 Task: Add a condition where "Channel Is CTI voicemail" in recently solved tickets.
Action: Mouse moved to (106, 416)
Screenshot: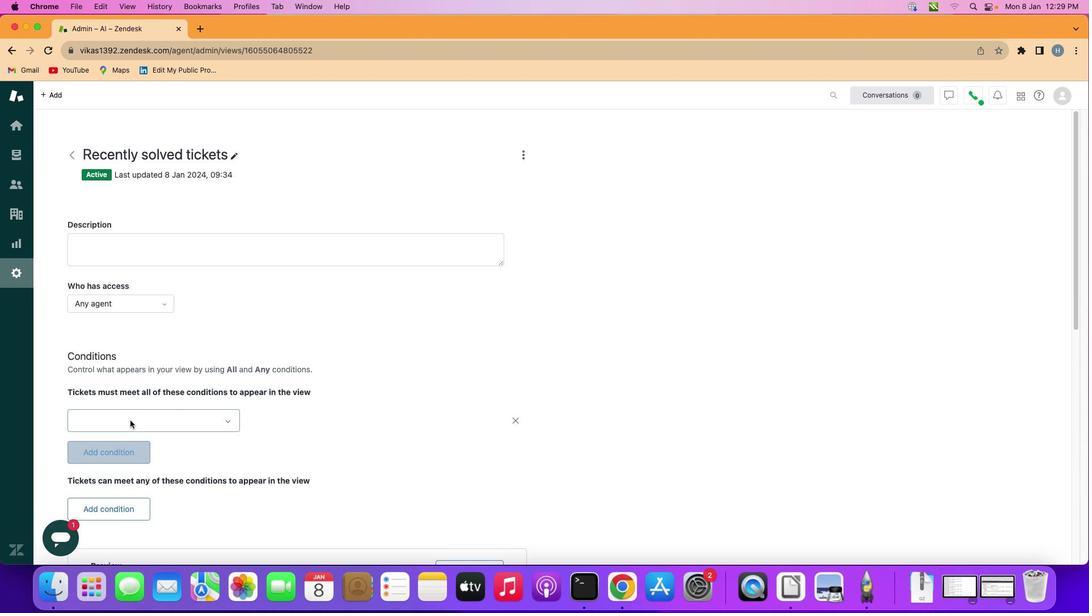 
Action: Mouse pressed left at (106, 416)
Screenshot: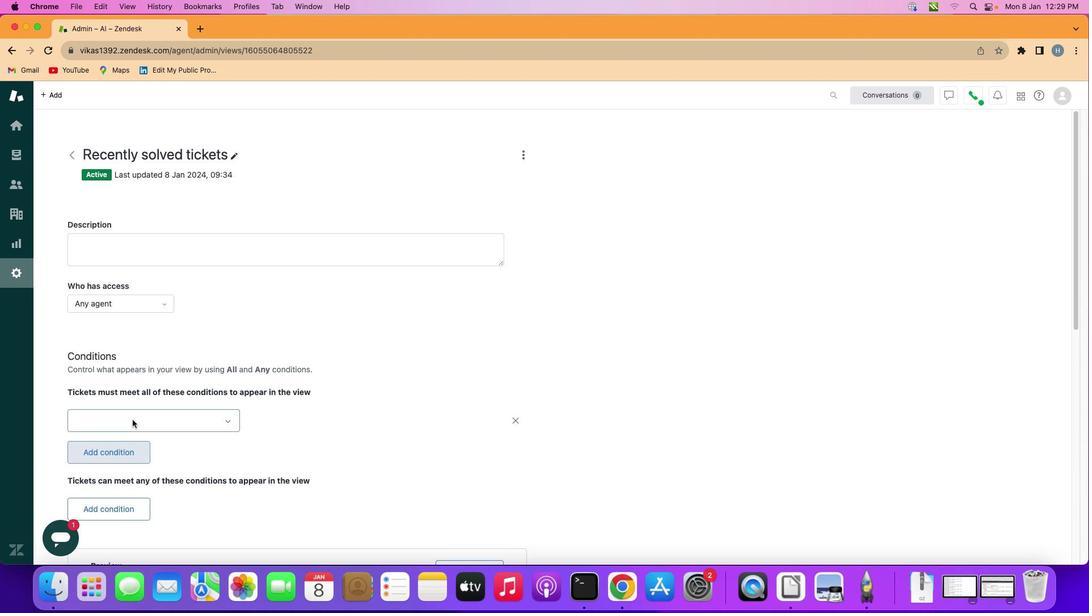 
Action: Mouse moved to (127, 414)
Screenshot: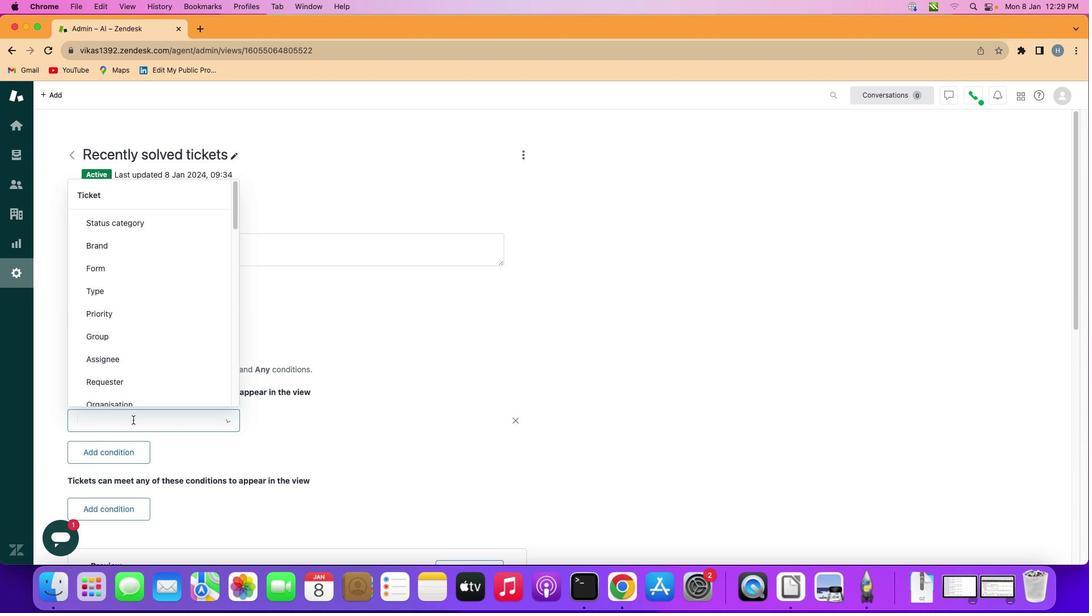 
Action: Mouse pressed left at (127, 414)
Screenshot: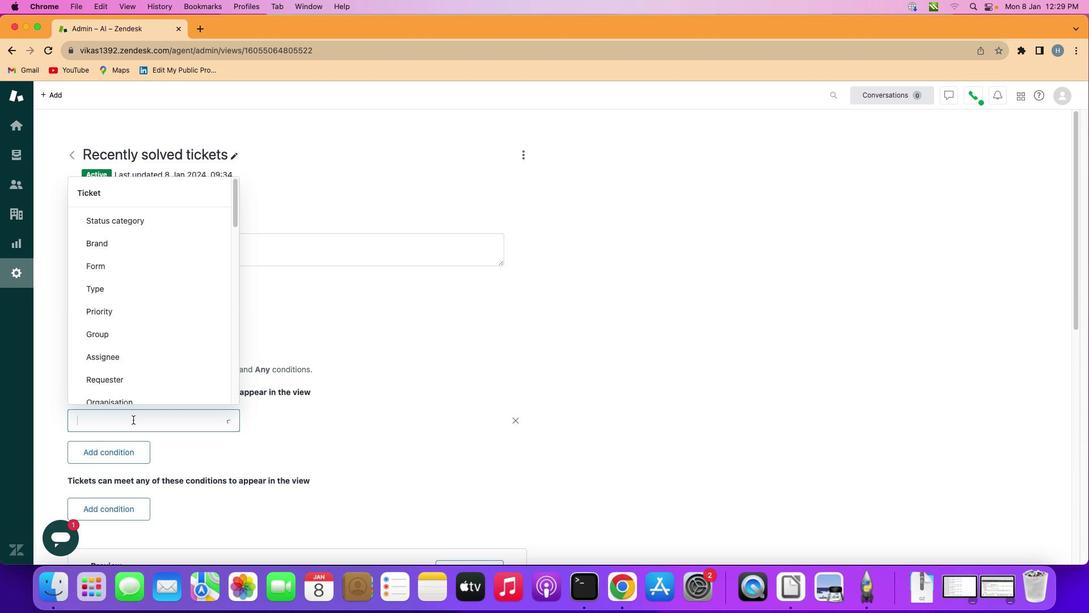 
Action: Mouse moved to (160, 351)
Screenshot: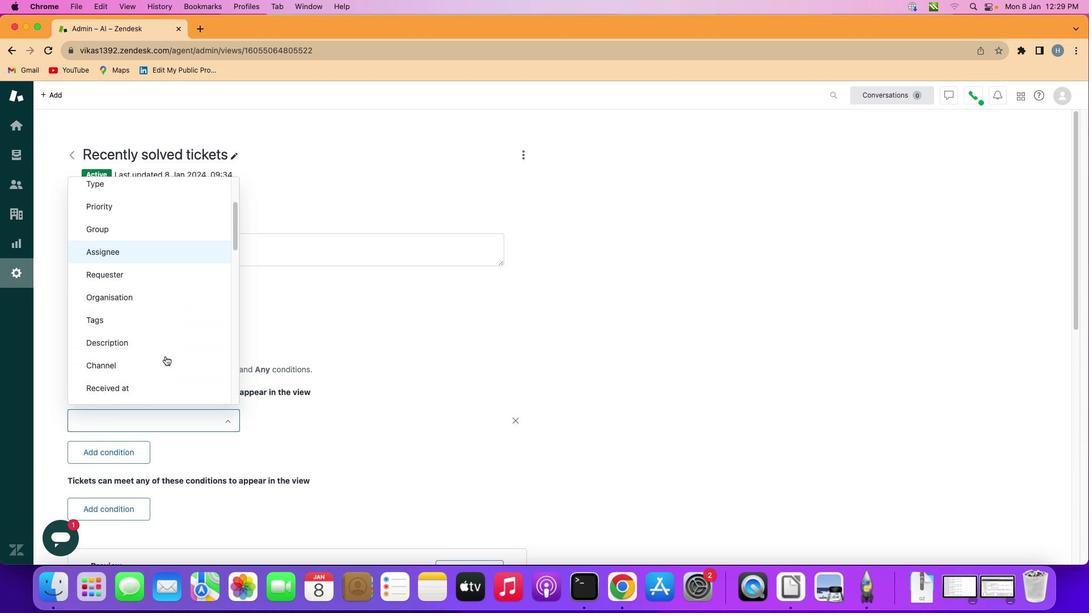 
Action: Mouse scrolled (160, 351) with delta (-4, -5)
Screenshot: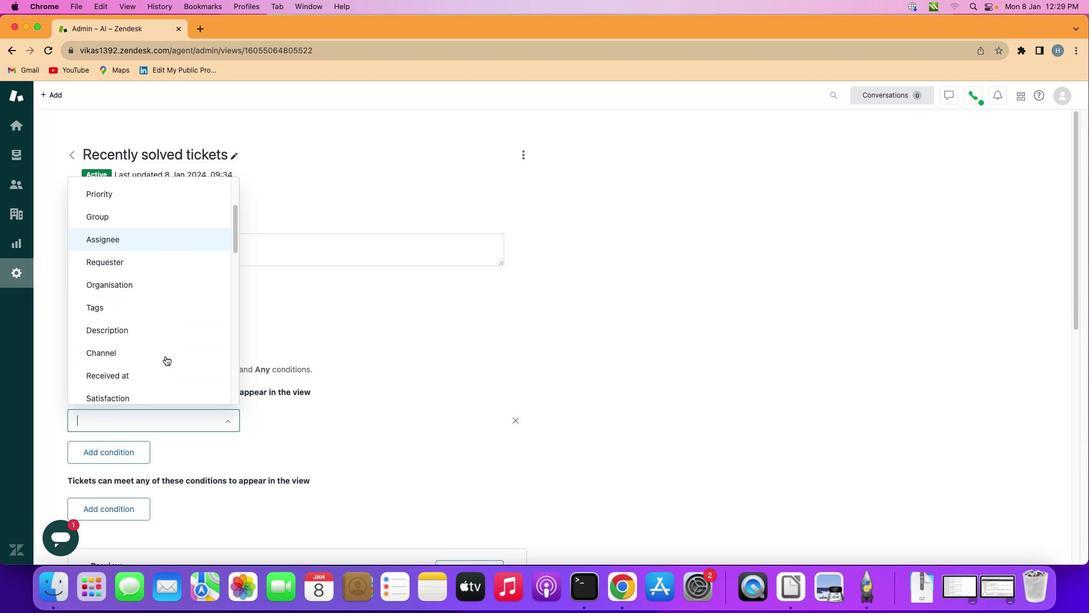 
Action: Mouse scrolled (160, 351) with delta (-4, -5)
Screenshot: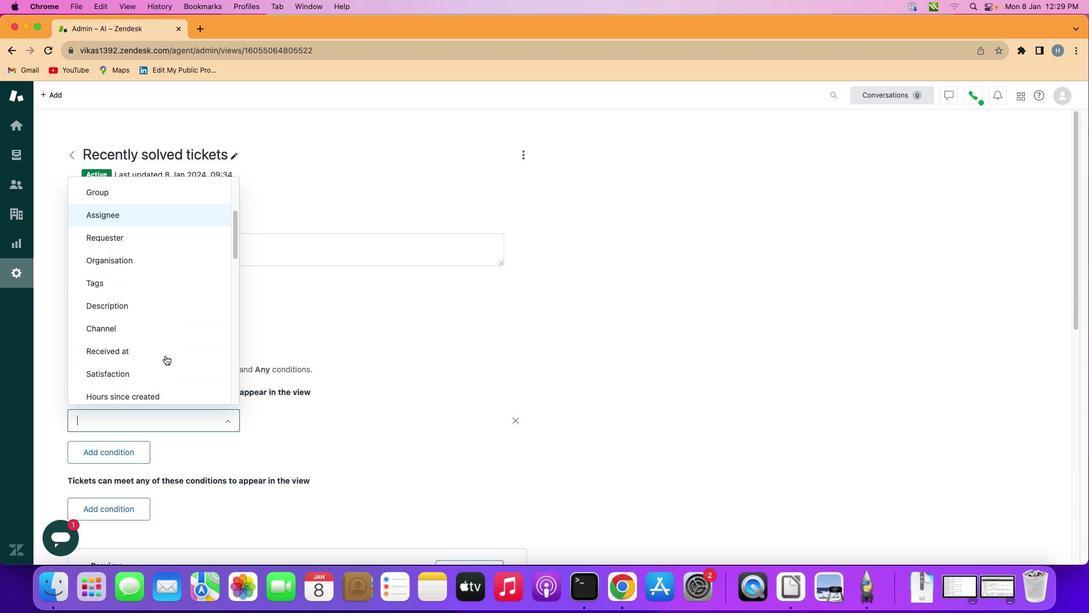 
Action: Mouse moved to (160, 350)
Screenshot: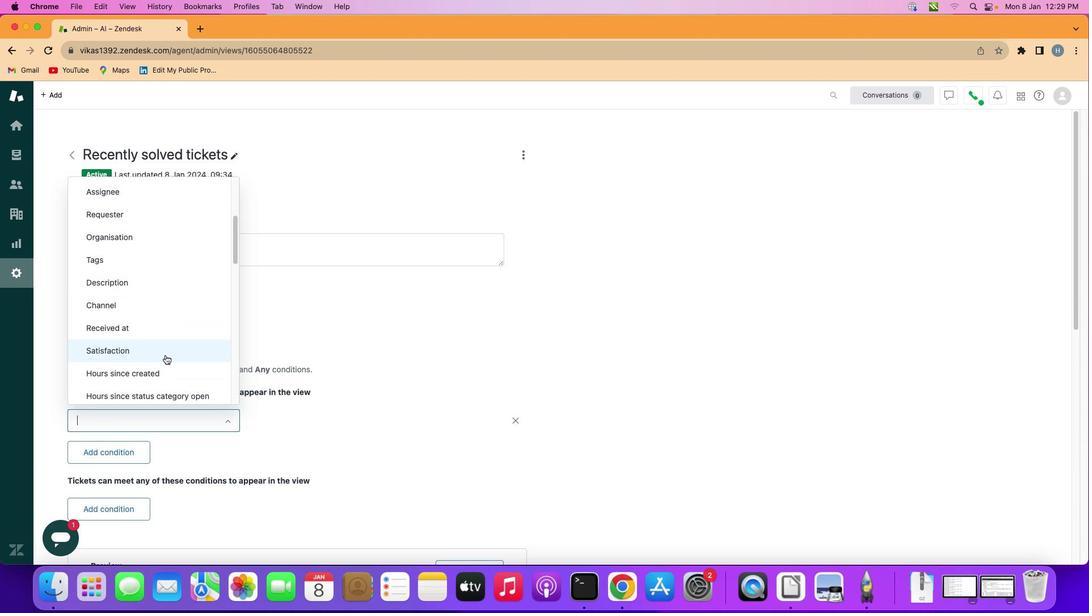 
Action: Mouse scrolled (160, 350) with delta (-4, -5)
Screenshot: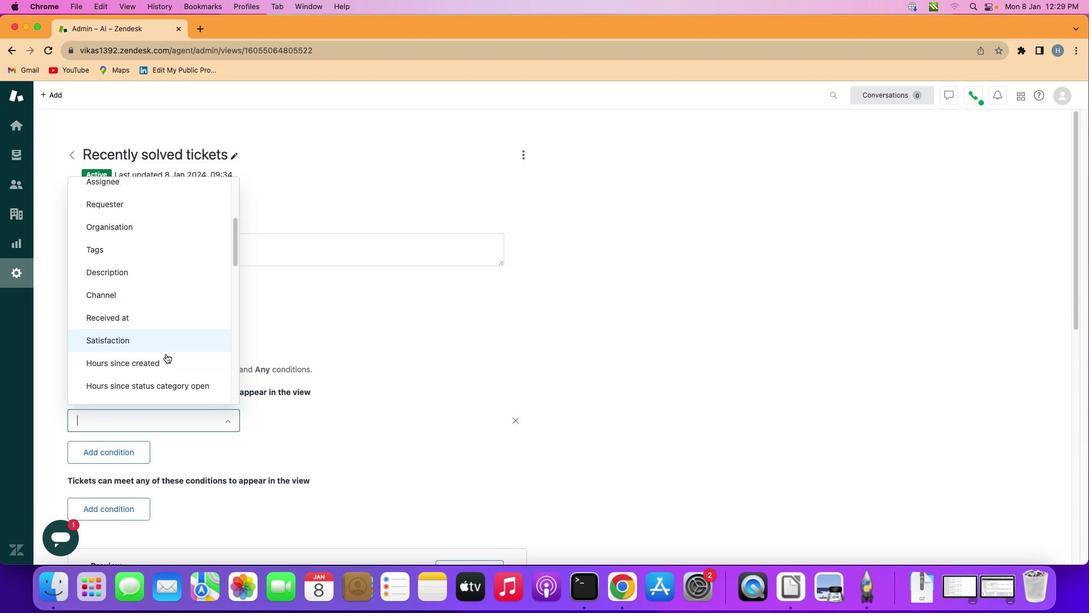 
Action: Mouse scrolled (160, 350) with delta (-4, -5)
Screenshot: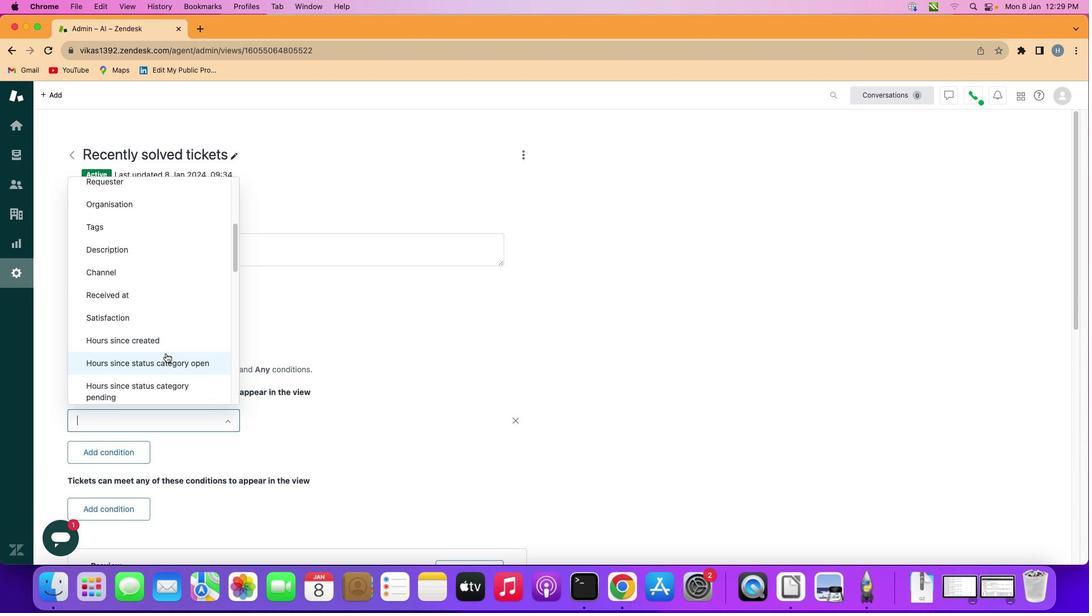 
Action: Mouse scrolled (160, 350) with delta (-4, -5)
Screenshot: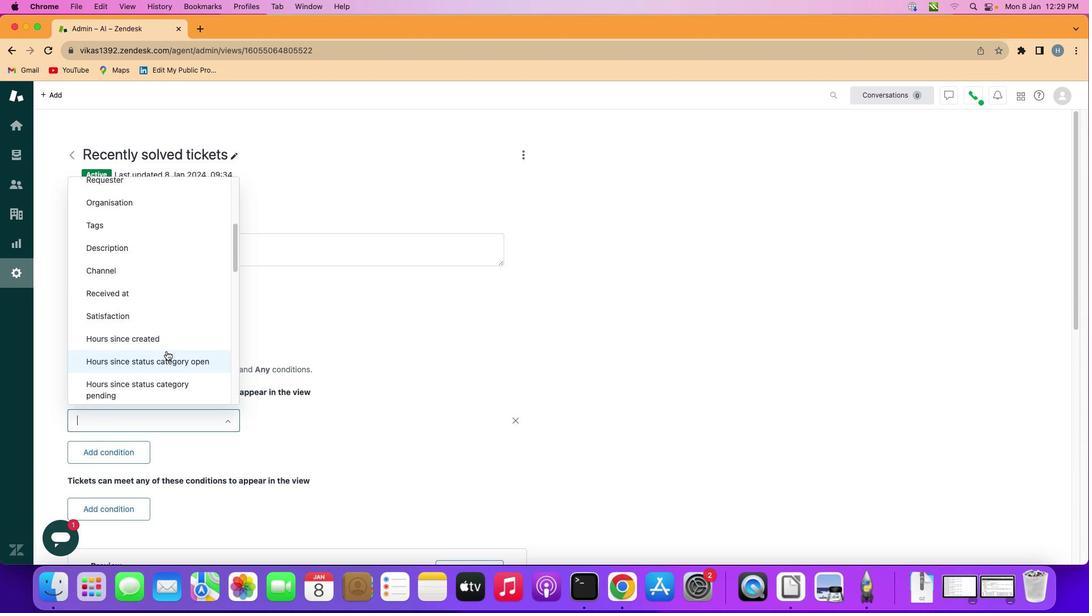 
Action: Mouse moved to (160, 348)
Screenshot: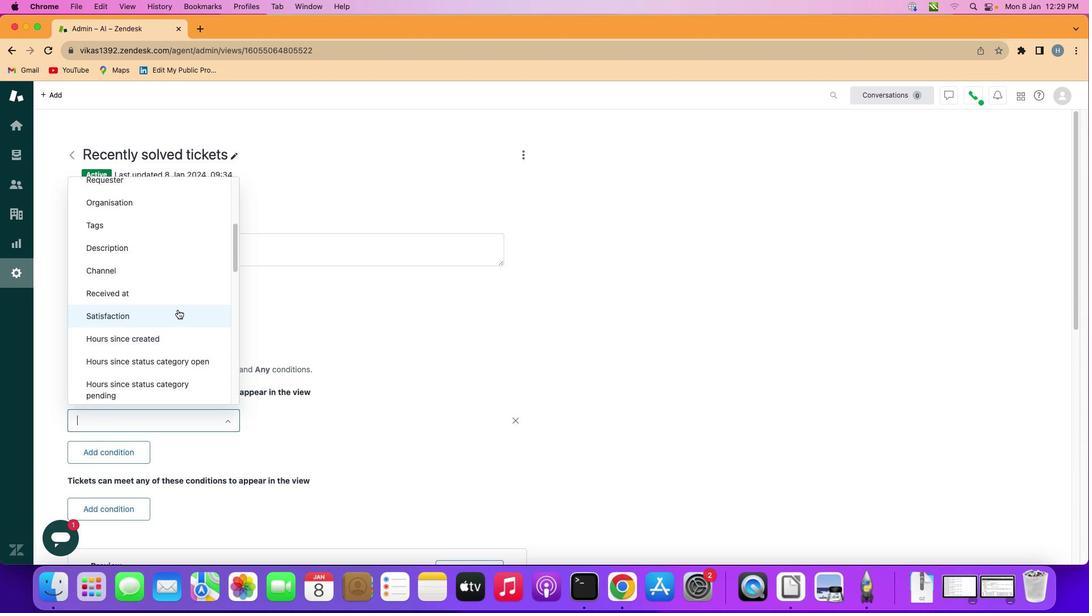 
Action: Mouse scrolled (160, 348) with delta (-4, -5)
Screenshot: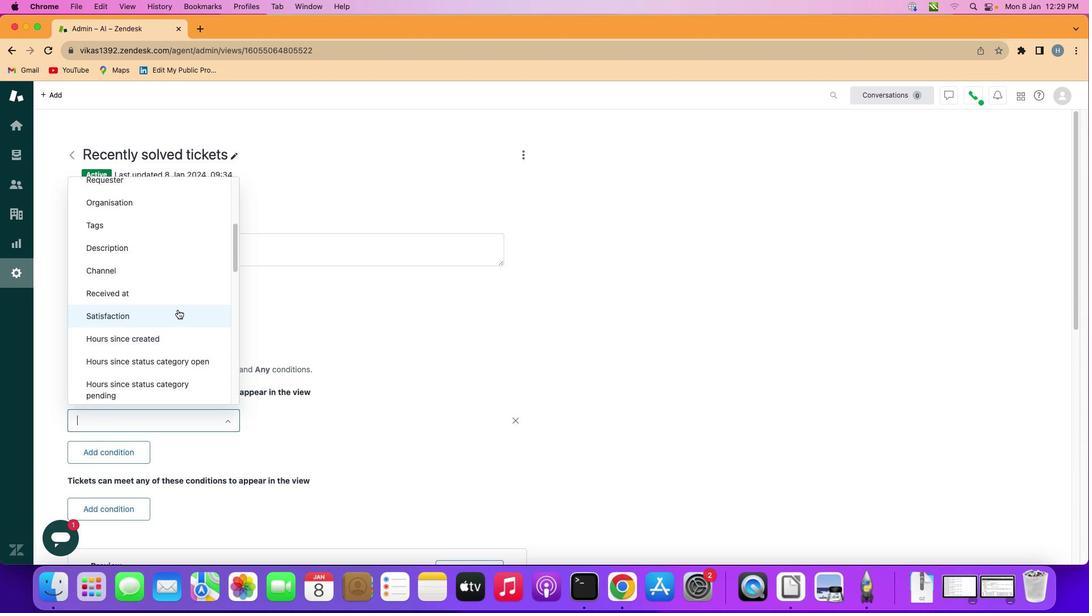 
Action: Mouse moved to (177, 268)
Screenshot: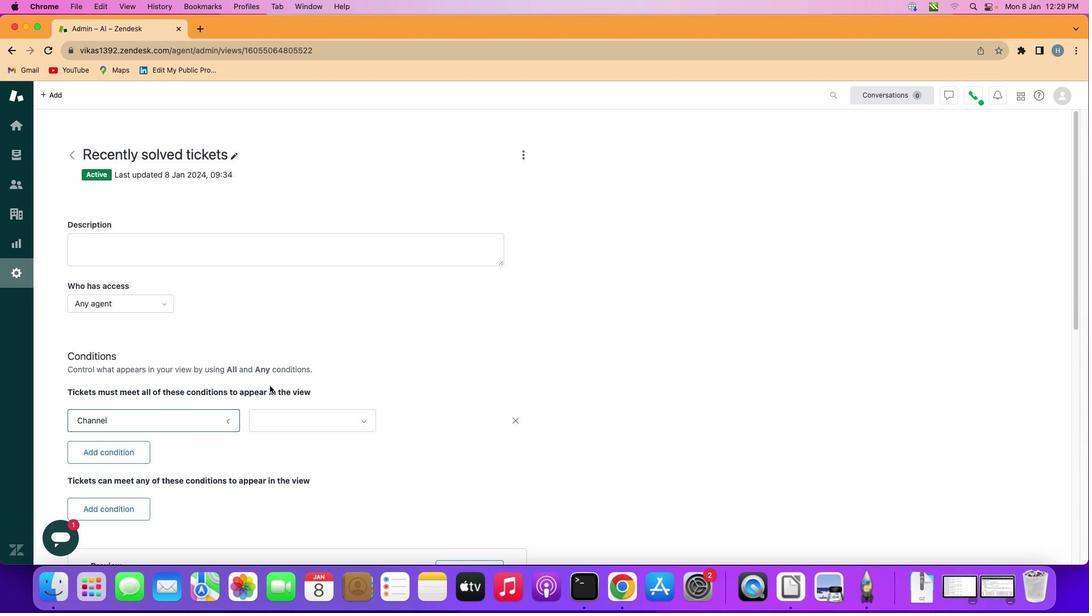 
Action: Mouse pressed left at (177, 268)
Screenshot: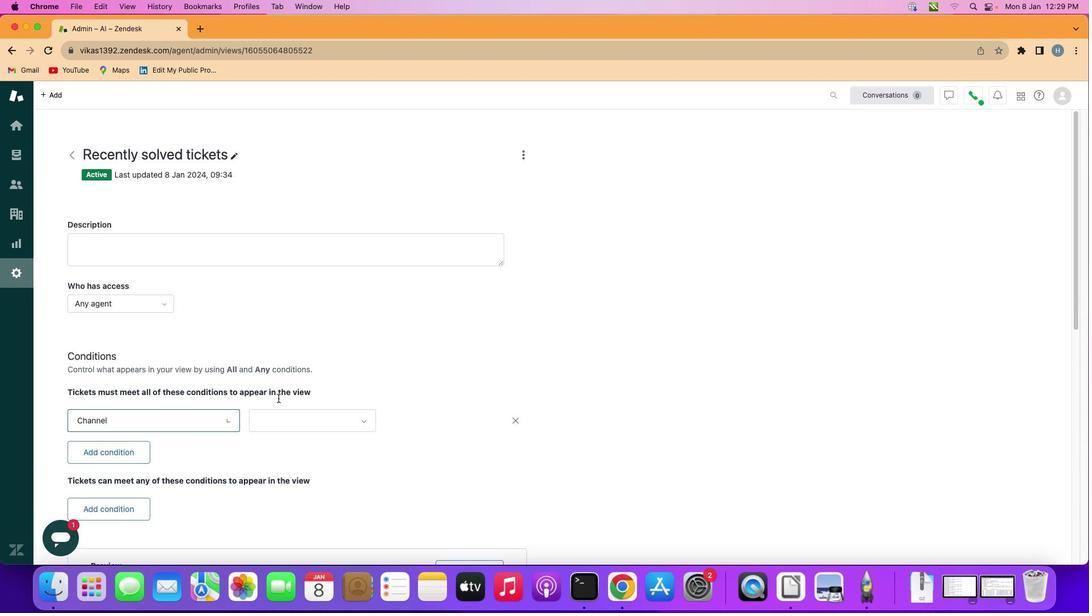 
Action: Mouse moved to (289, 408)
Screenshot: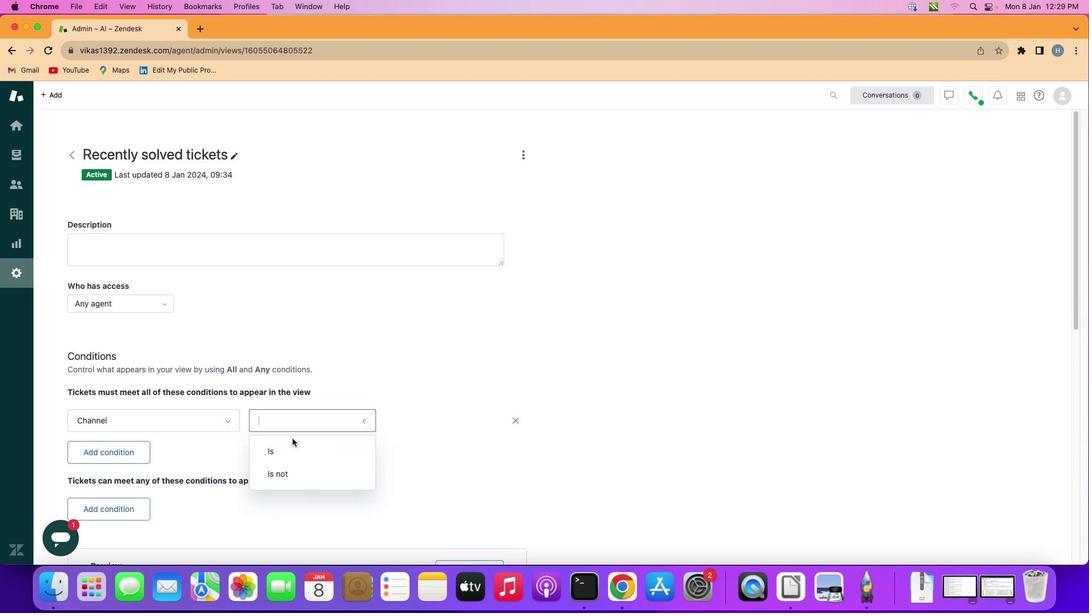 
Action: Mouse pressed left at (289, 408)
Screenshot: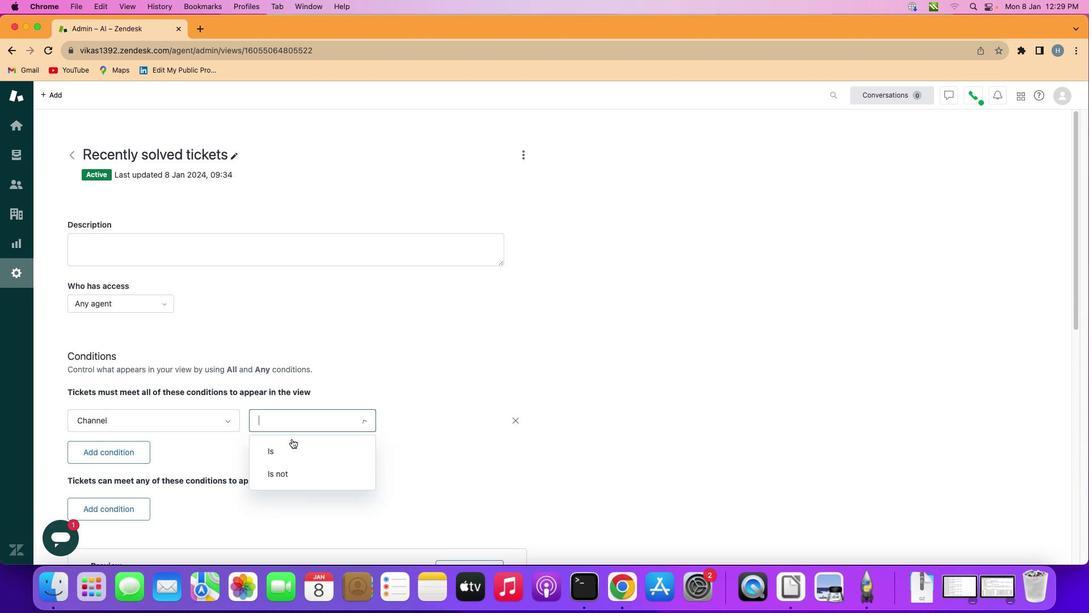 
Action: Mouse moved to (286, 442)
Screenshot: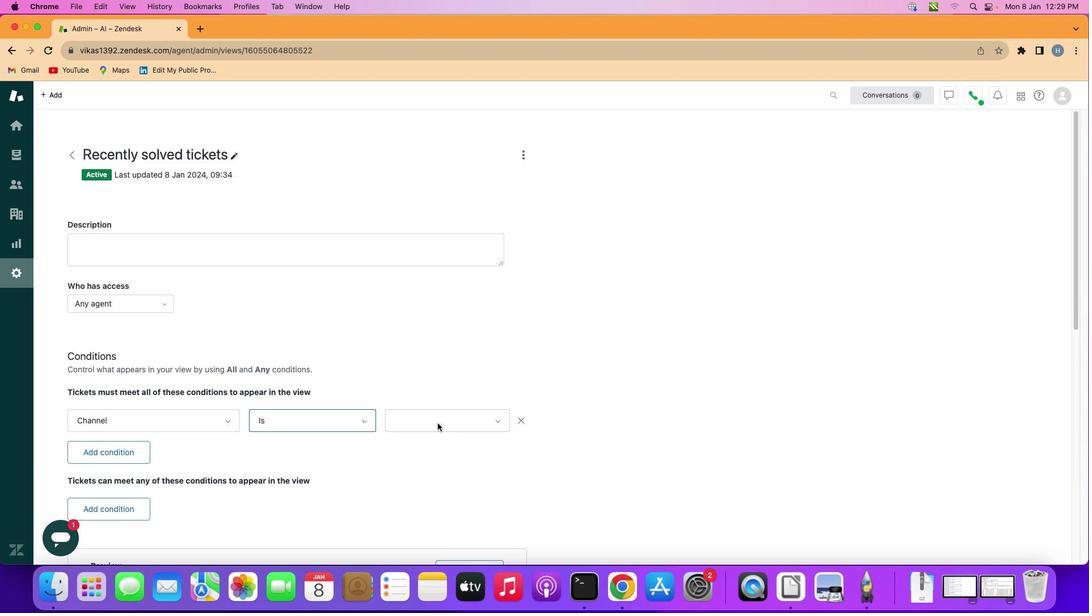 
Action: Mouse pressed left at (286, 442)
Screenshot: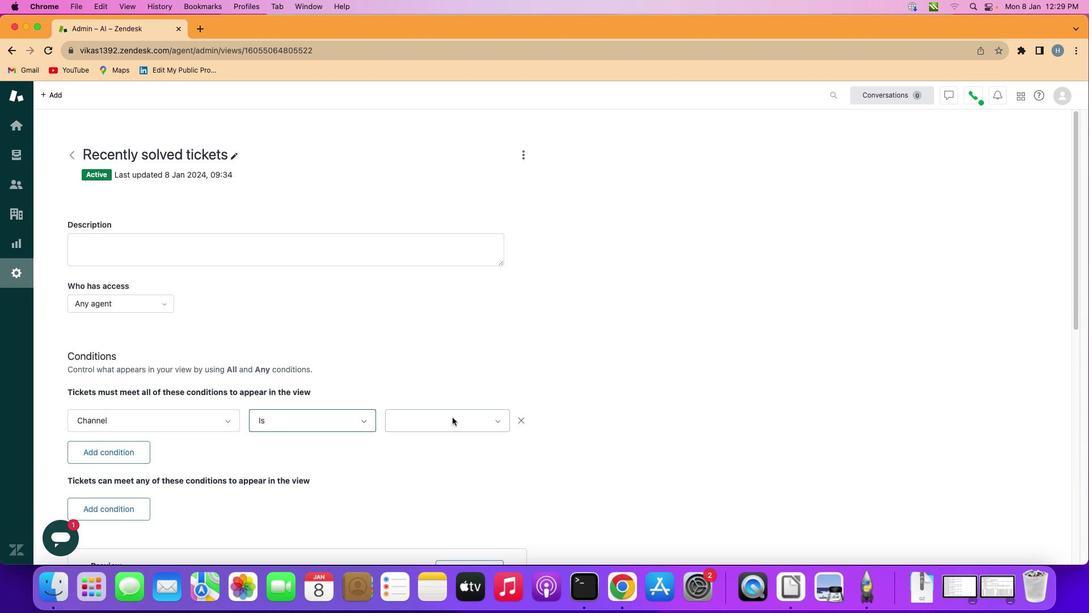 
Action: Mouse moved to (447, 412)
Screenshot: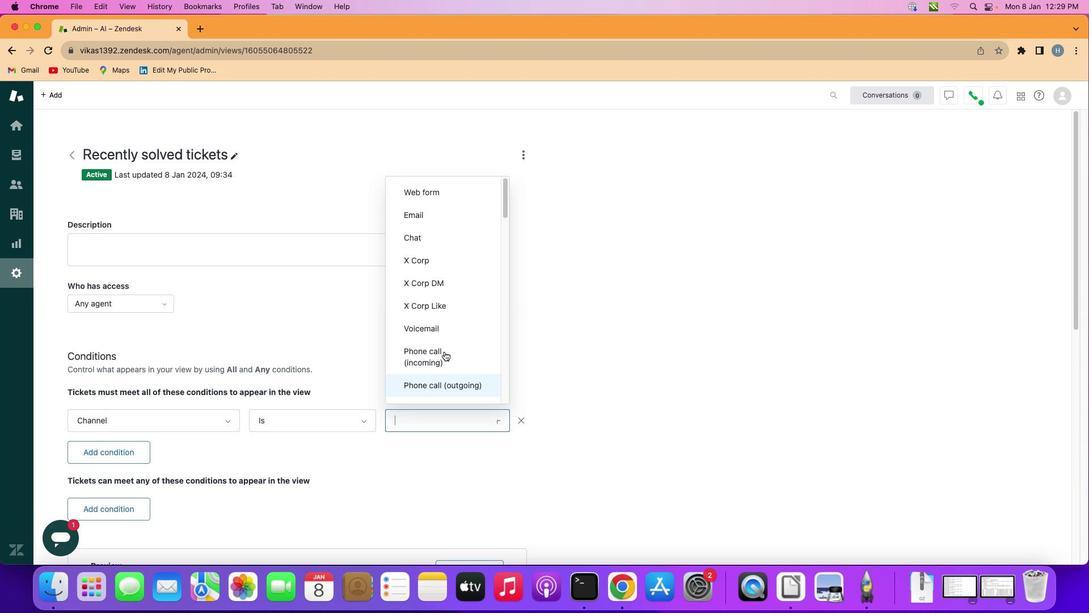 
Action: Mouse pressed left at (447, 412)
Screenshot: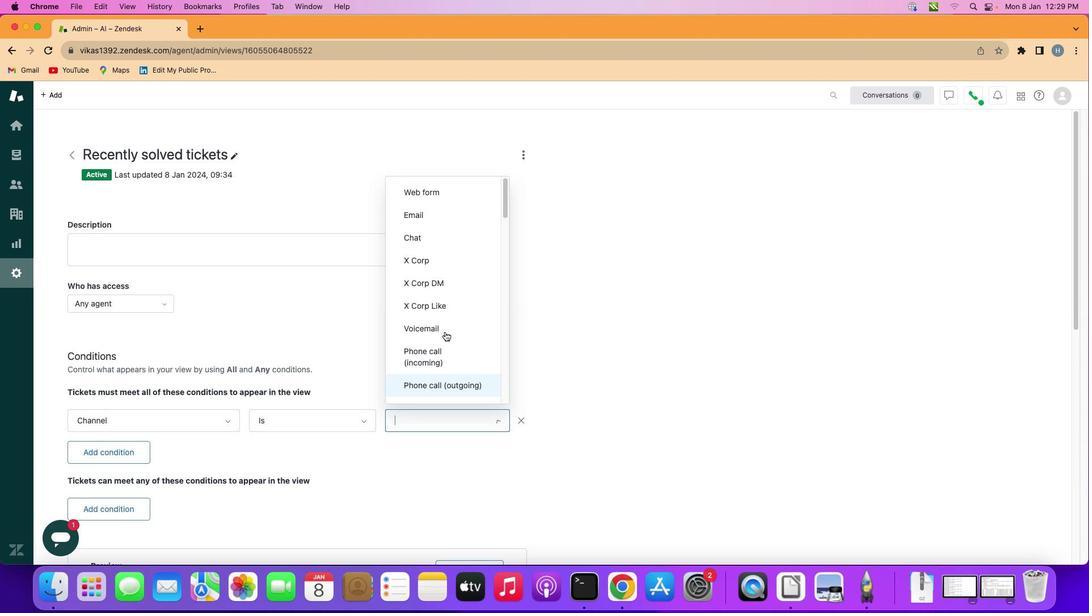 
Action: Mouse moved to (440, 306)
Screenshot: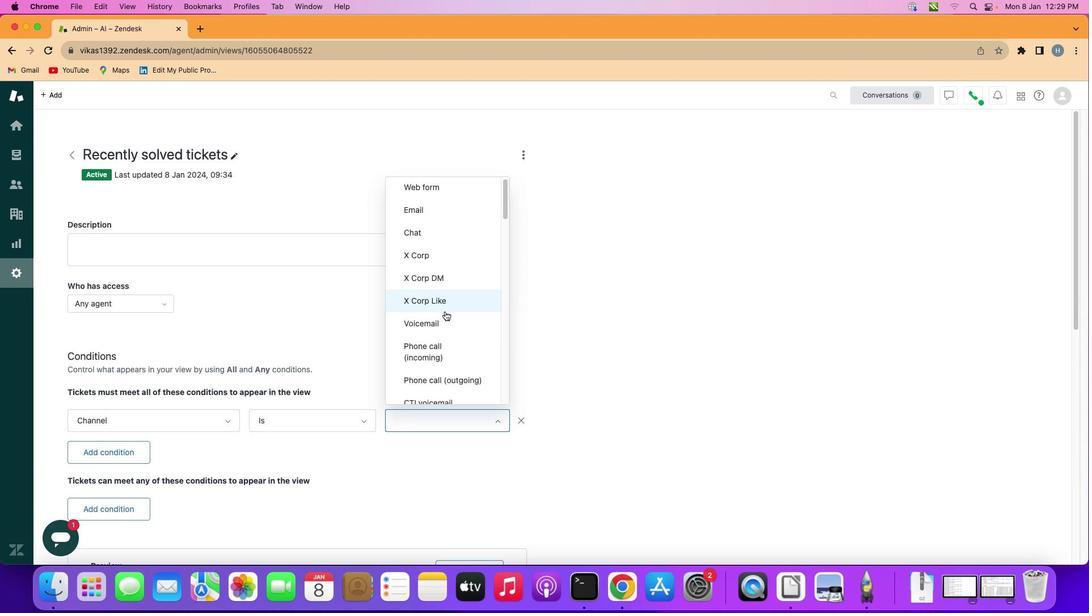
Action: Mouse scrolled (440, 306) with delta (-4, -5)
Screenshot: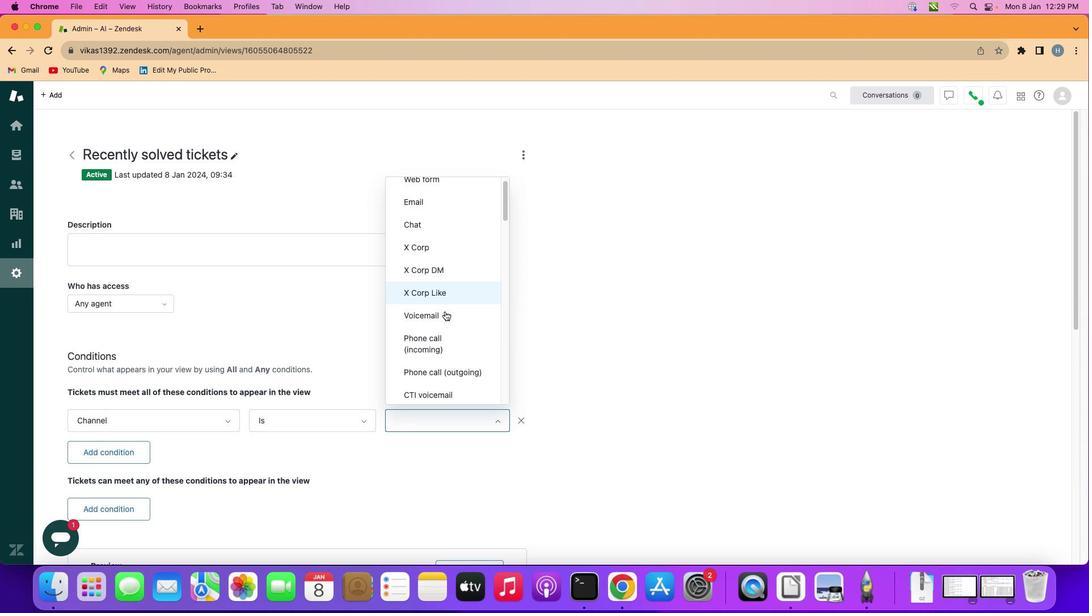 
Action: Mouse moved to (440, 305)
Screenshot: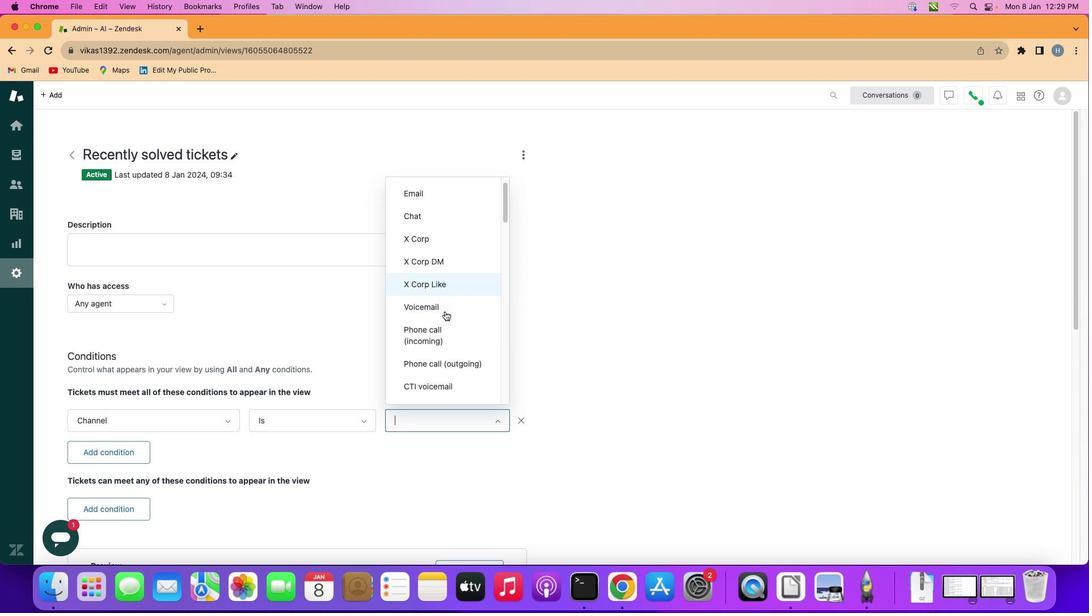 
Action: Mouse scrolled (440, 305) with delta (-4, -5)
Screenshot: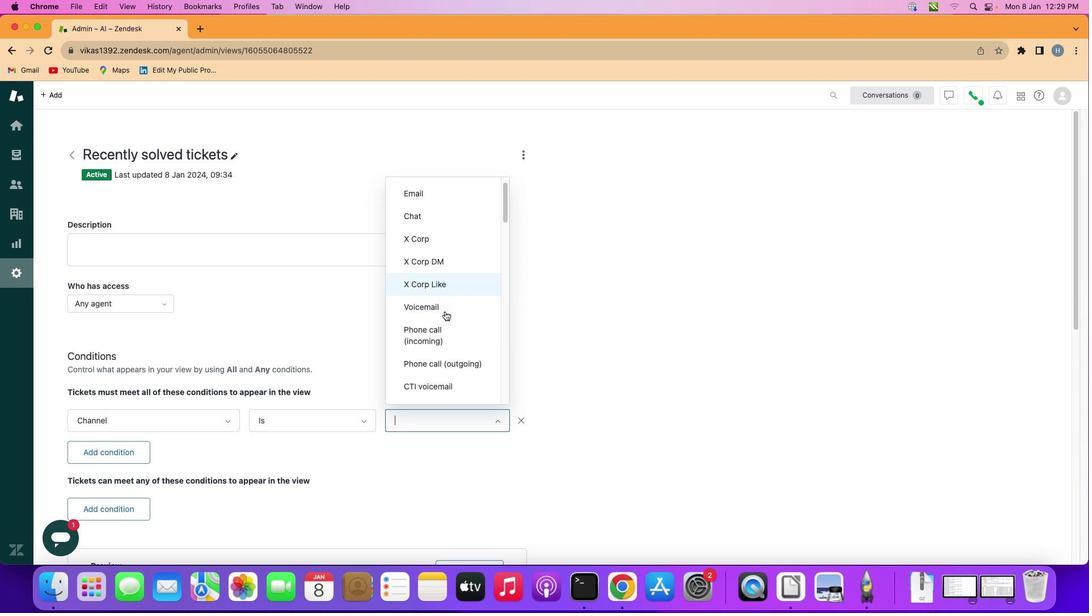 
Action: Mouse scrolled (440, 305) with delta (-4, -5)
Screenshot: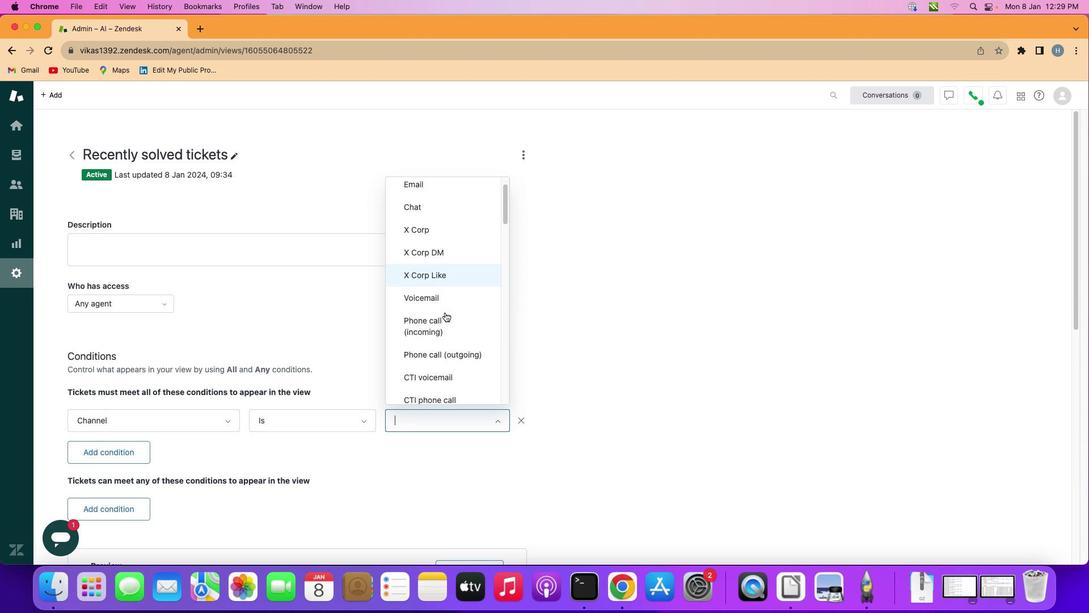 
Action: Mouse scrolled (440, 305) with delta (-4, -5)
Screenshot: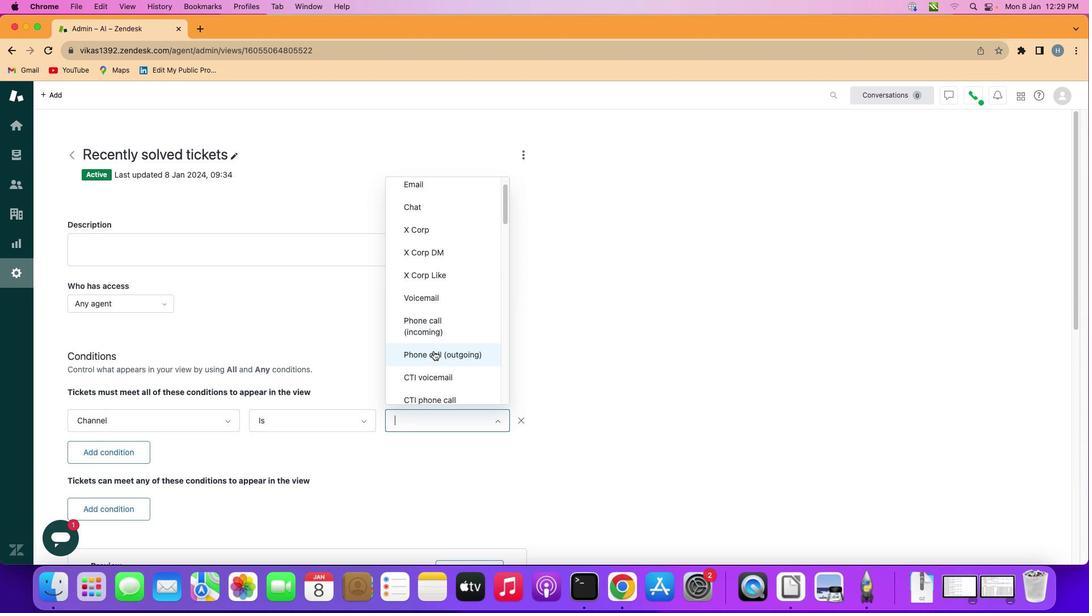 
Action: Mouse moved to (424, 372)
Screenshot: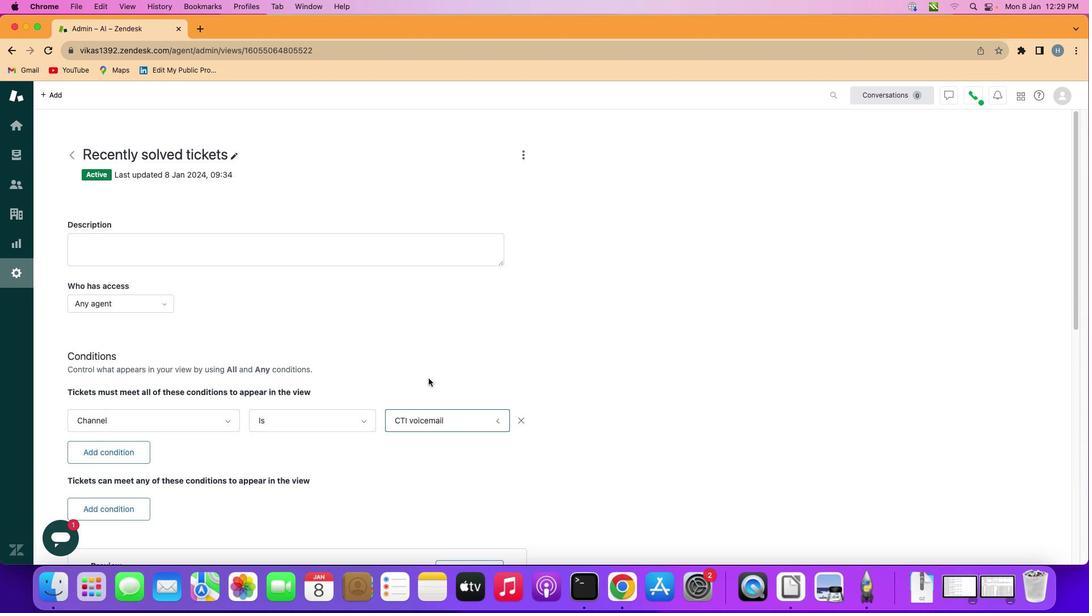 
Action: Mouse pressed left at (424, 372)
Screenshot: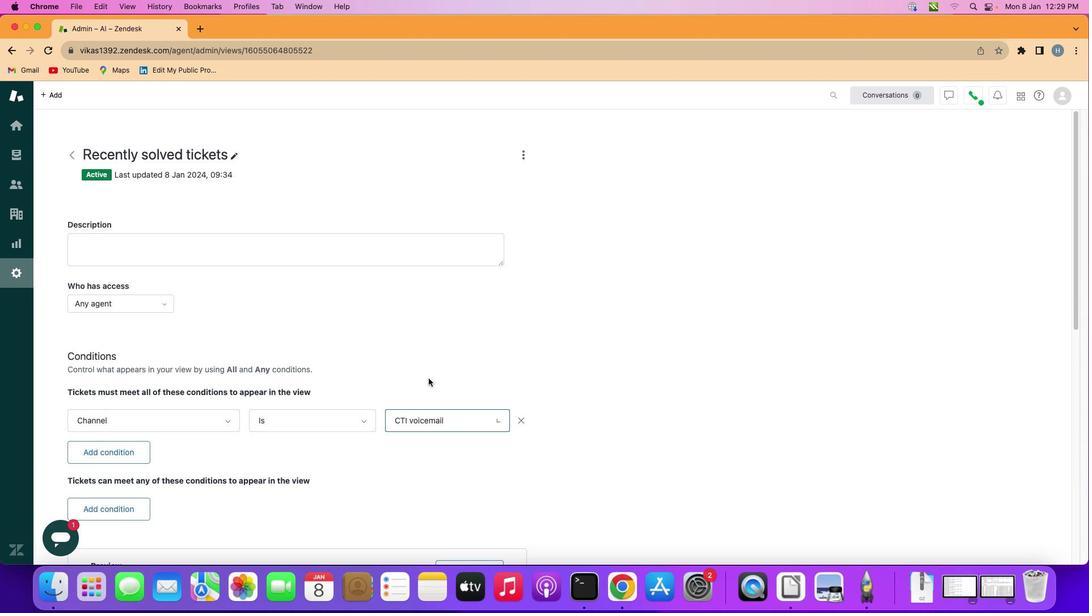 
Action: Mouse moved to (423, 373)
Screenshot: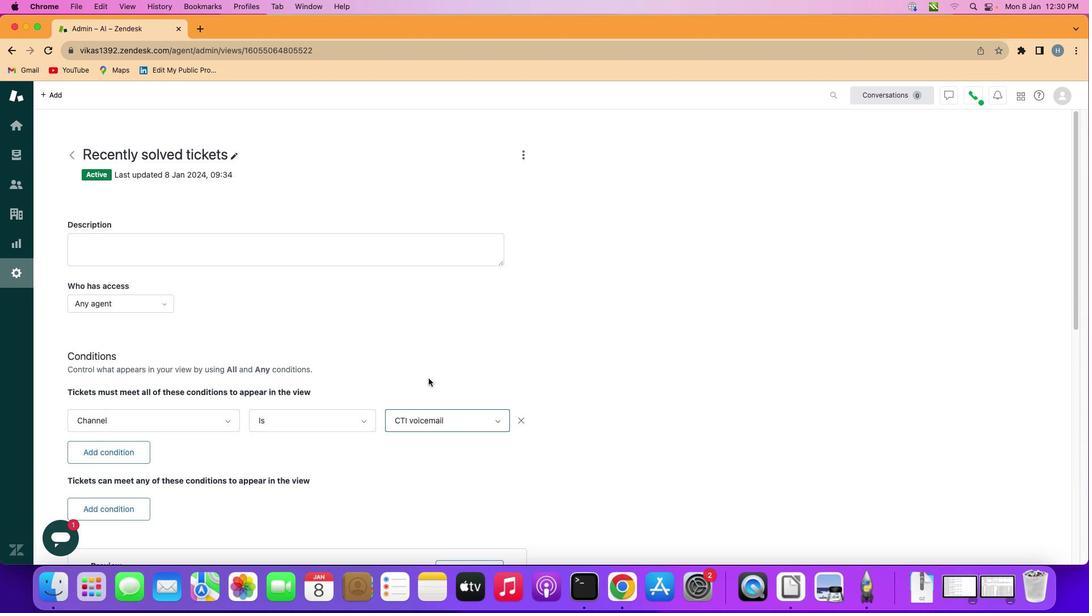 
